 Task: Create a task  Create a new event management system for a conference or trade show , assign it to team member softage.5@softage.net in the project AgileEdge and update the status of the task to  On Track  , set the priority of the task to High
Action: Mouse moved to (45, 376)
Screenshot: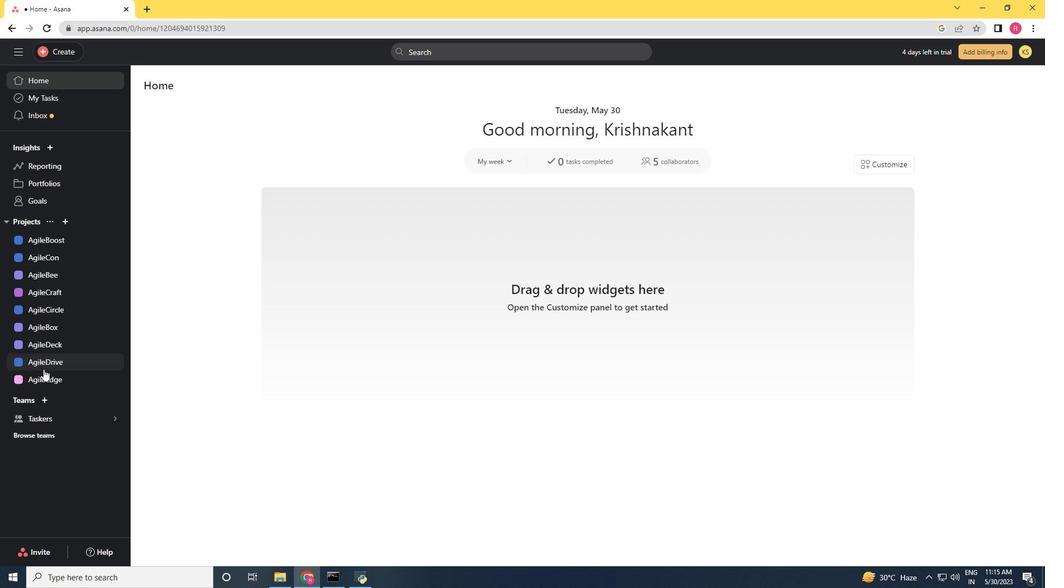 
Action: Mouse pressed left at (45, 376)
Screenshot: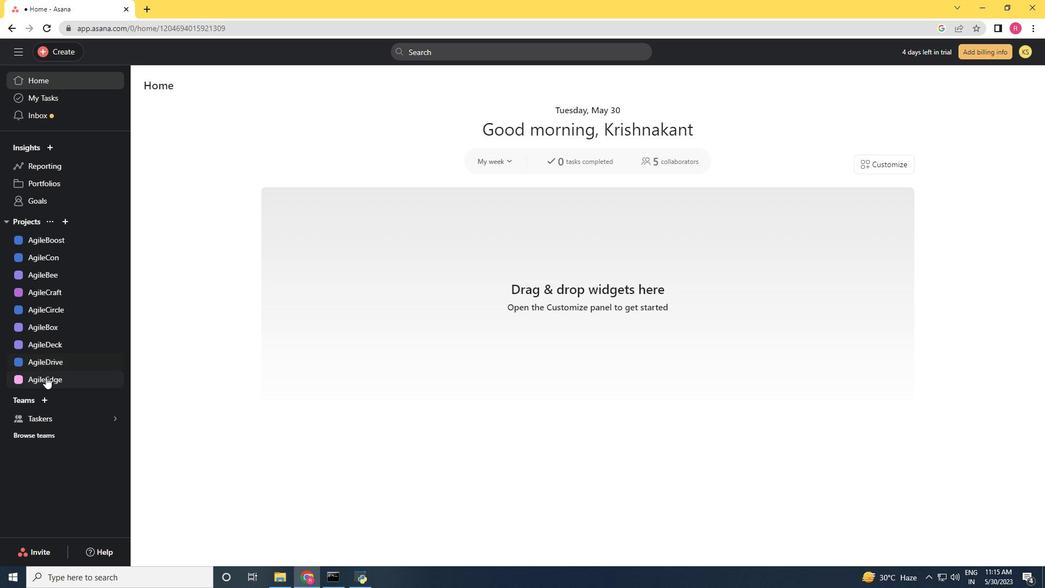 
Action: Mouse moved to (63, 52)
Screenshot: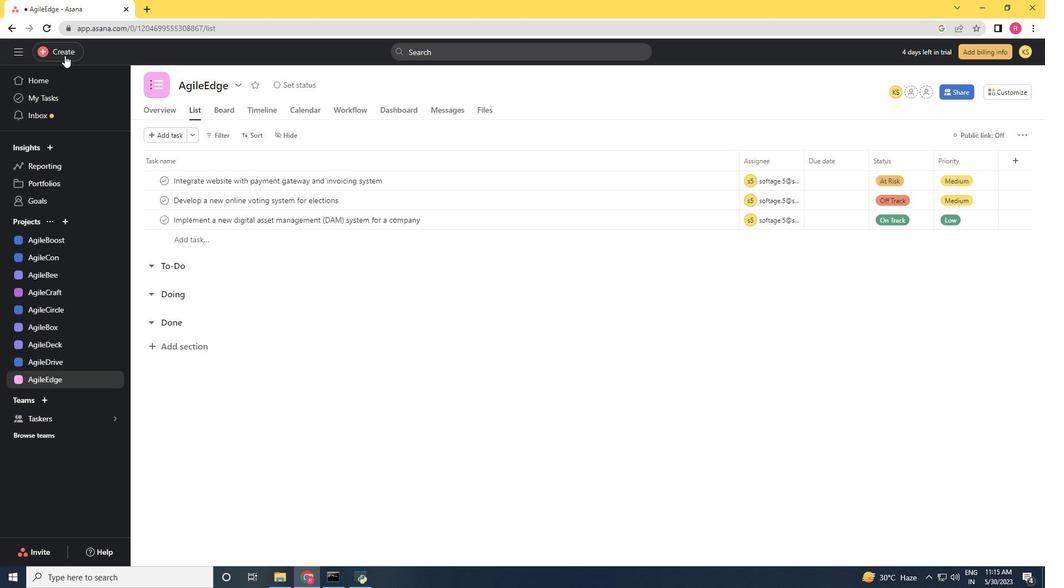 
Action: Mouse pressed left at (63, 52)
Screenshot: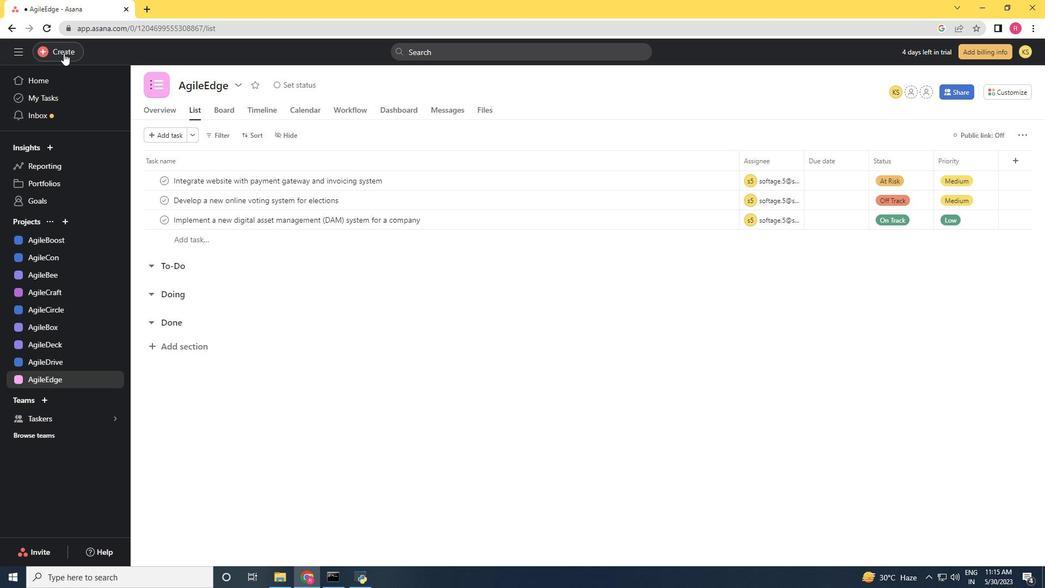 
Action: Mouse moved to (123, 62)
Screenshot: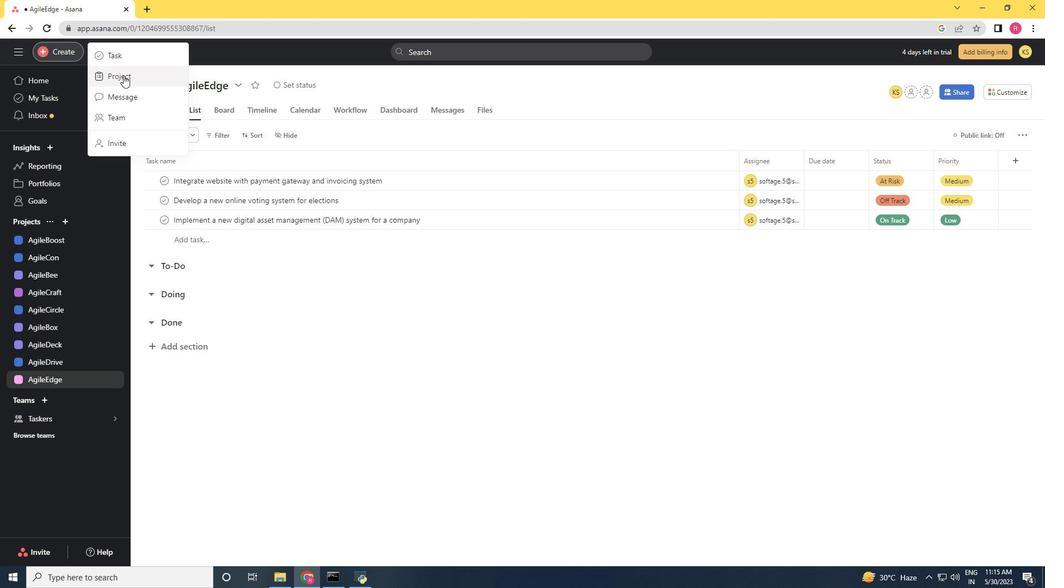 
Action: Mouse pressed left at (123, 62)
Screenshot: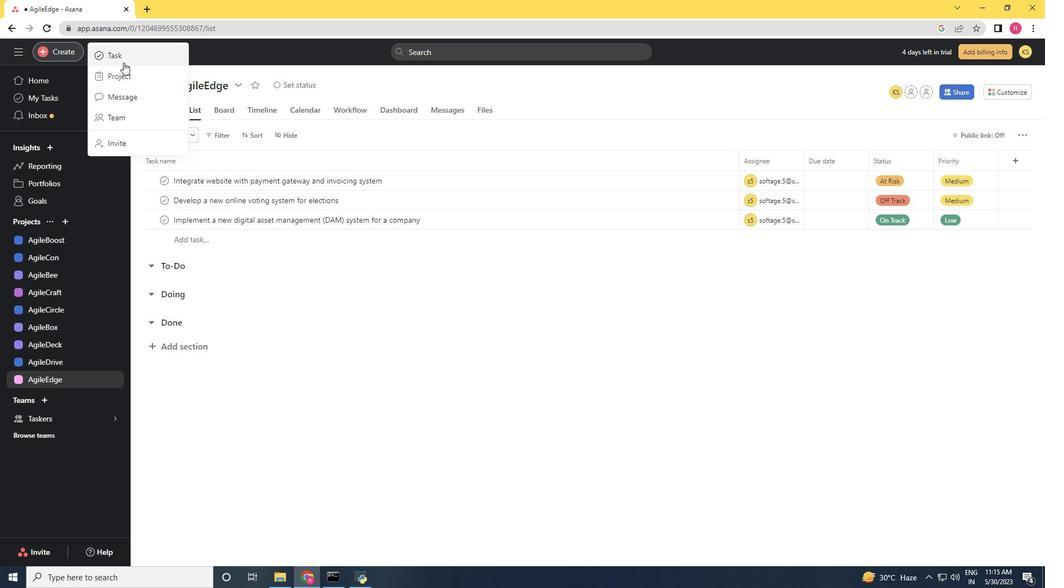 
Action: Key pressed <Key.shift>Create<Key.space>a<Key.space>new<Key.space>event<Key.space>management<Key.space>system<Key.space>fr<Key.backspace>or<Key.space>a<Key.space>conference<Key.space>or<Key.space>trade<Key.space>show
Screenshot: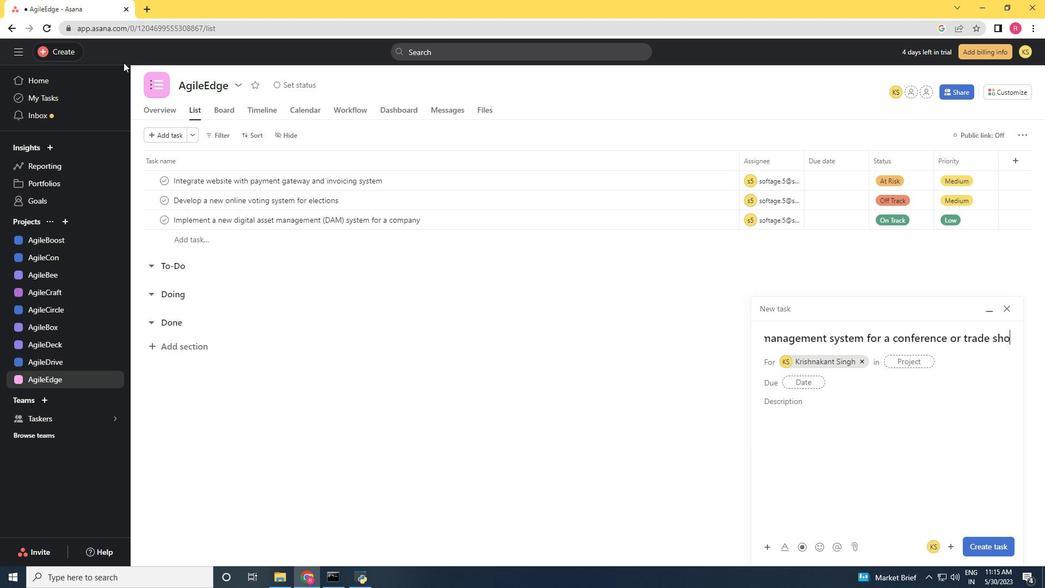 
Action: Mouse moved to (862, 365)
Screenshot: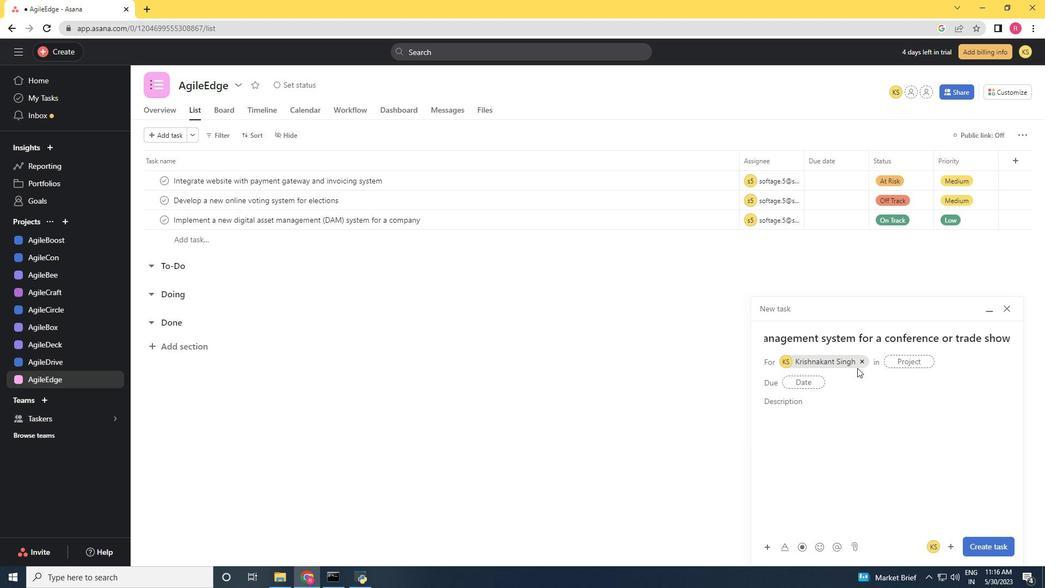 
Action: Mouse pressed left at (862, 365)
Screenshot: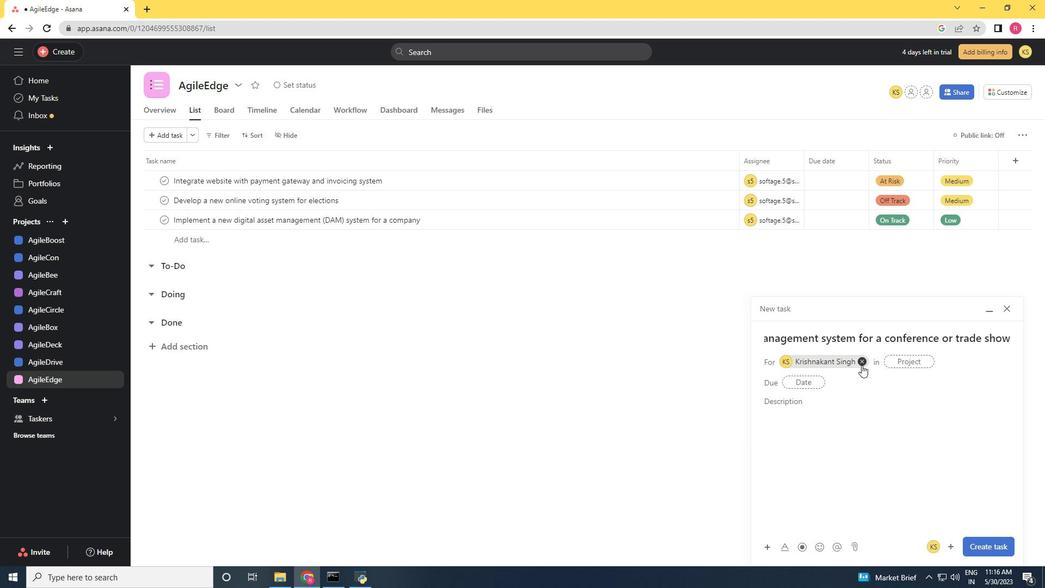 
Action: Mouse moved to (813, 364)
Screenshot: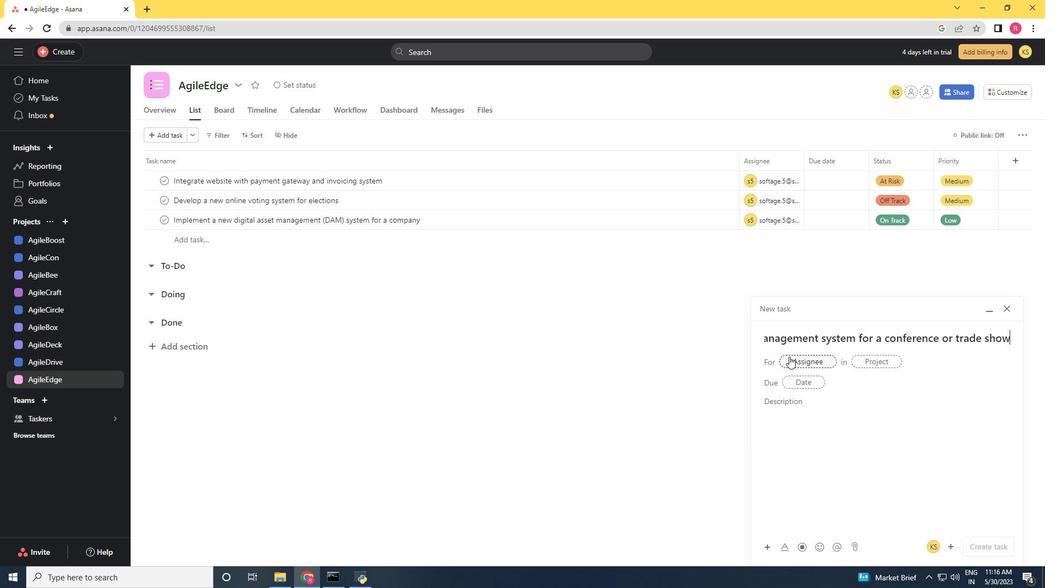 
Action: Mouse pressed left at (813, 364)
Screenshot: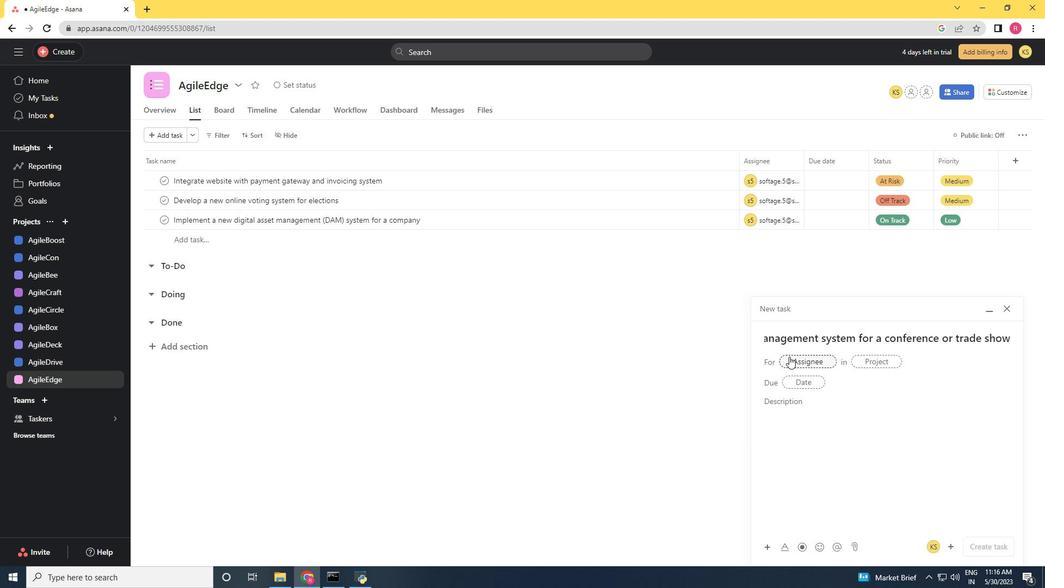 
Action: Mouse moved to (813, 364)
Screenshot: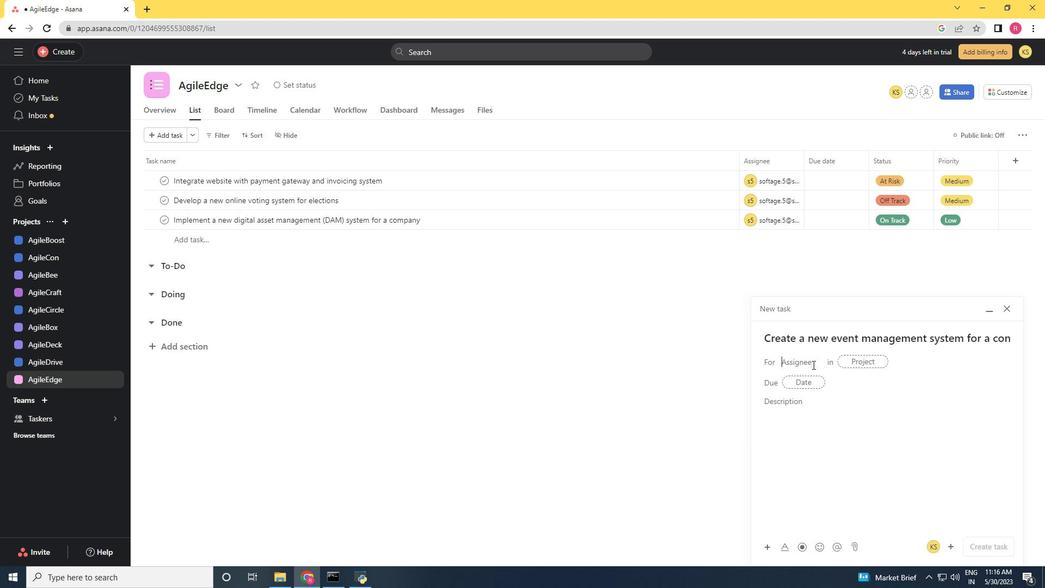 
Action: Key pressed softage.5<Key.shift>@softage.net
Screenshot: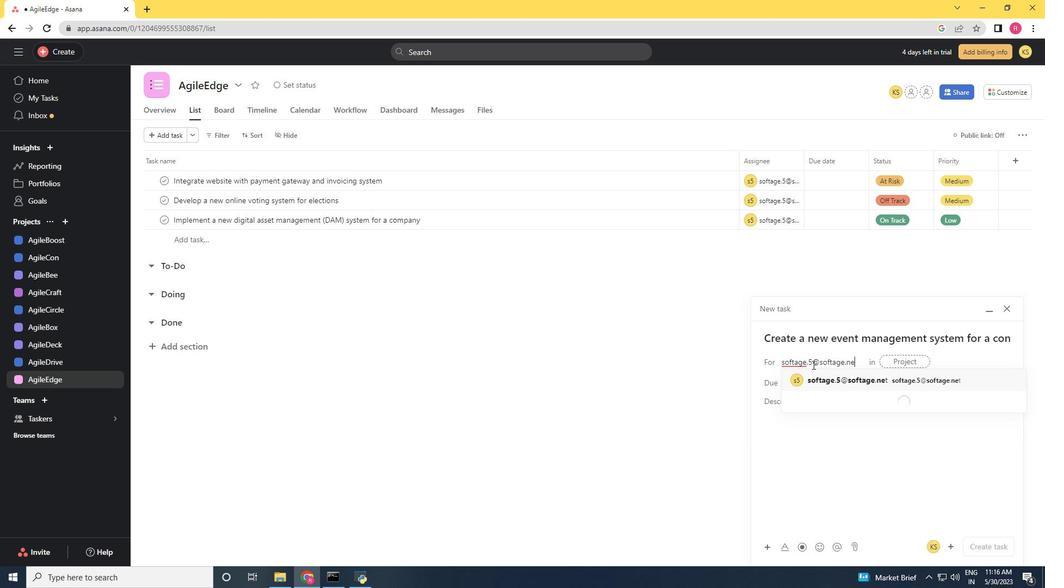 
Action: Mouse moved to (841, 380)
Screenshot: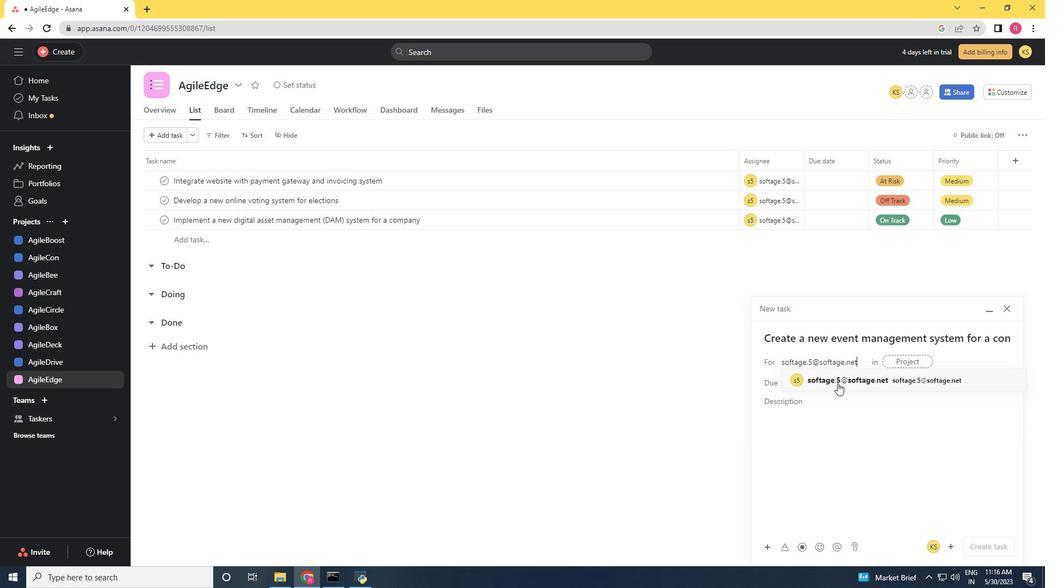 
Action: Mouse pressed left at (841, 381)
Screenshot: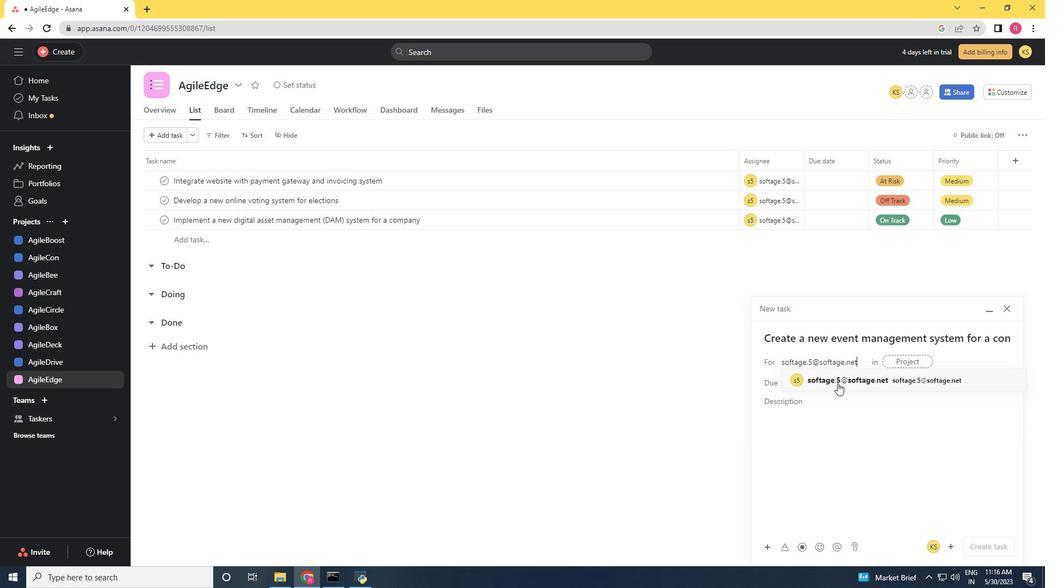
Action: Mouse moved to (743, 376)
Screenshot: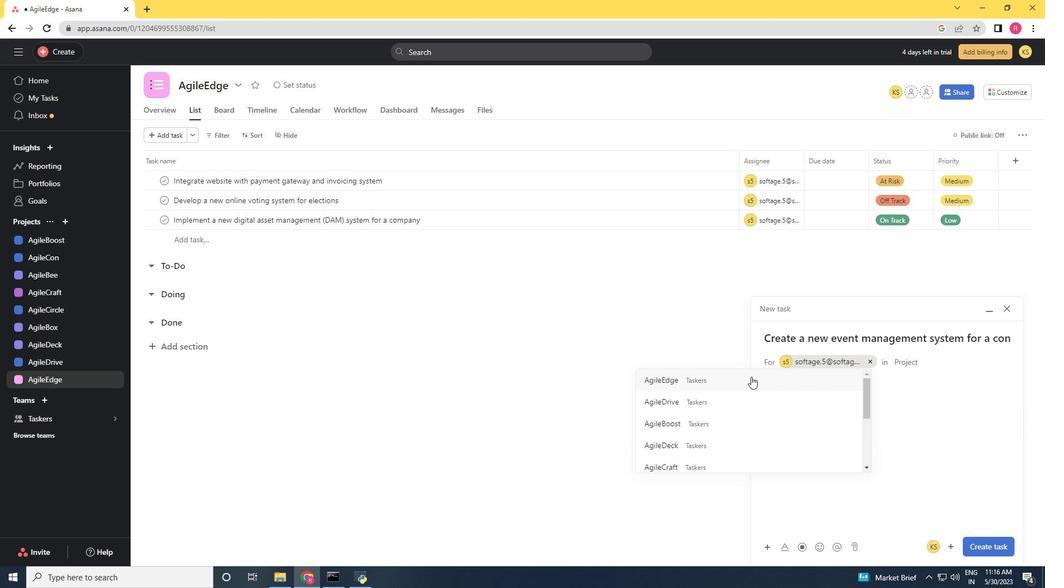 
Action: Mouse pressed left at (743, 376)
Screenshot: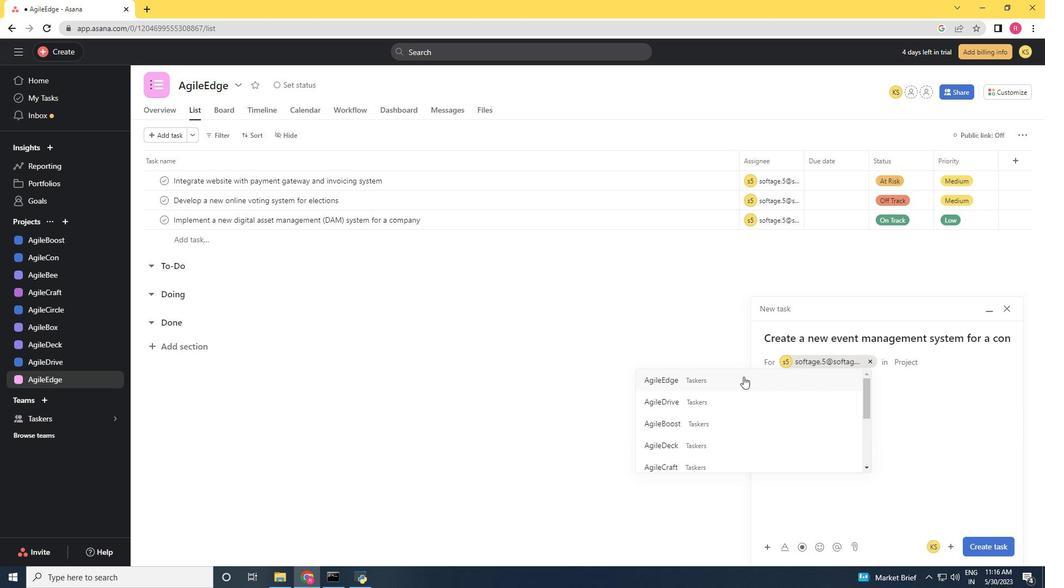 
Action: Mouse moved to (818, 400)
Screenshot: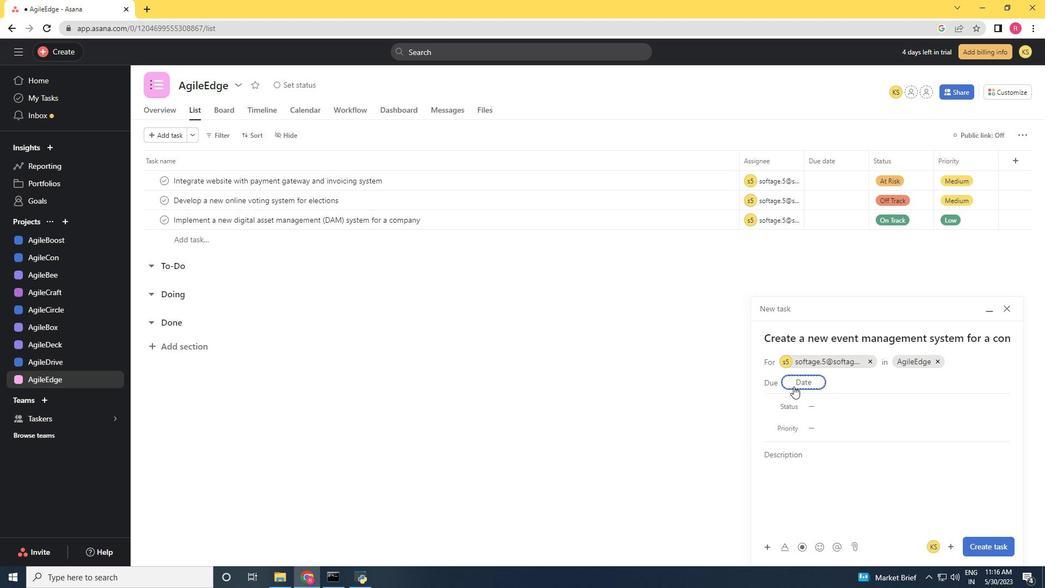 
Action: Mouse pressed left at (818, 400)
Screenshot: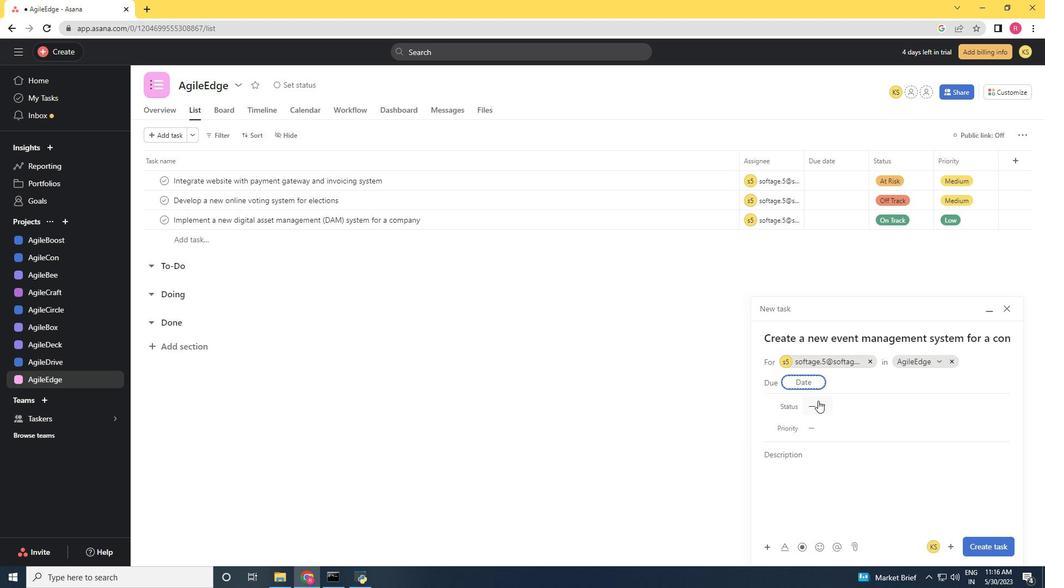 
Action: Mouse moved to (835, 446)
Screenshot: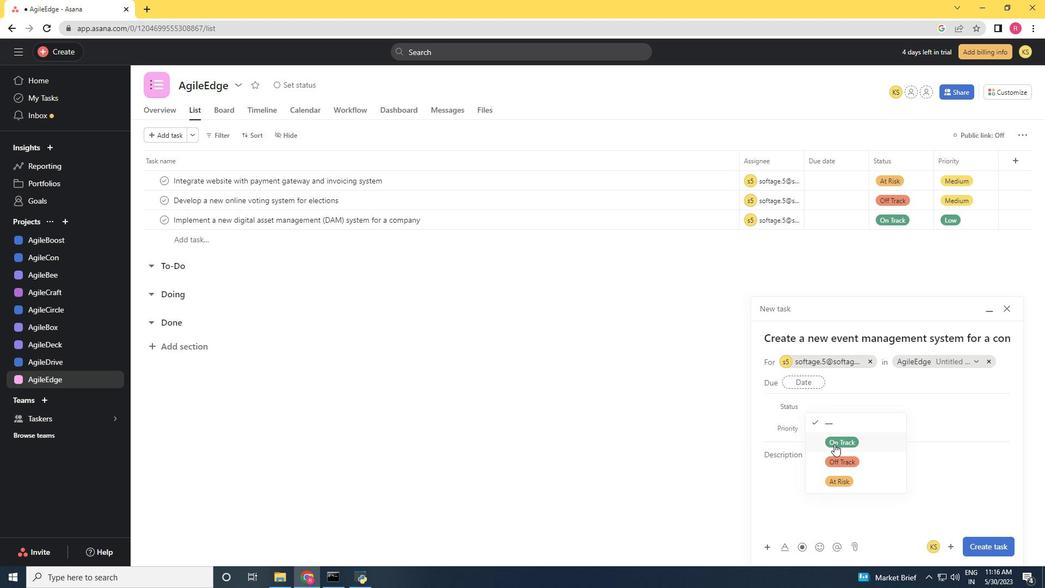 
Action: Mouse pressed left at (835, 446)
Screenshot: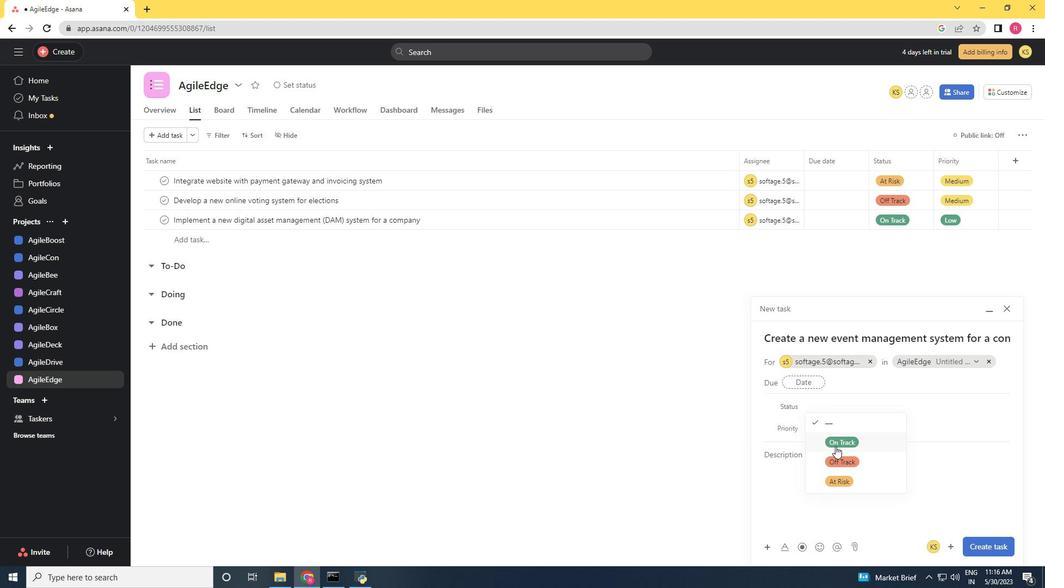 
Action: Mouse moved to (820, 430)
Screenshot: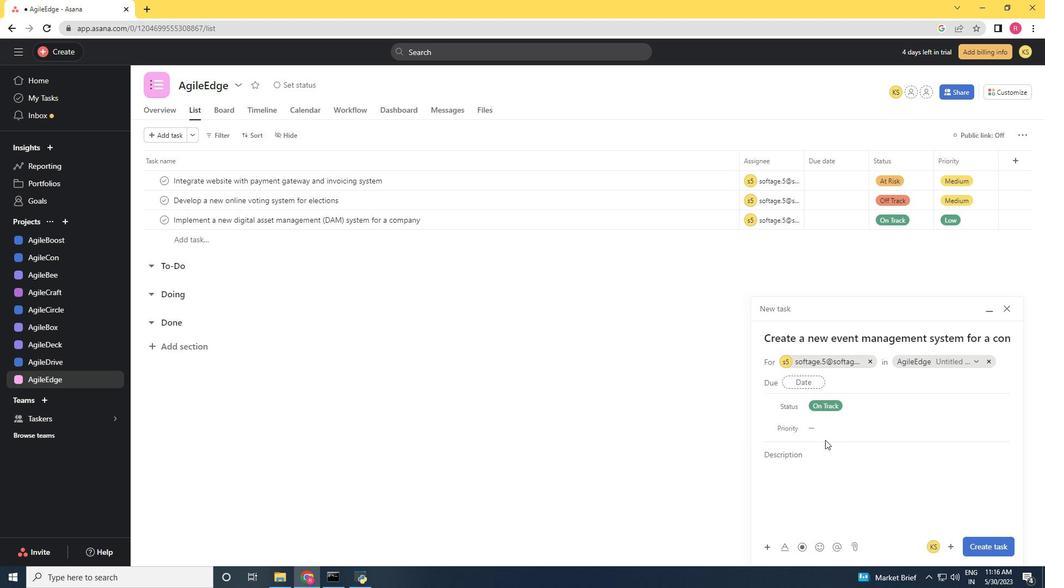 
Action: Mouse pressed left at (820, 430)
Screenshot: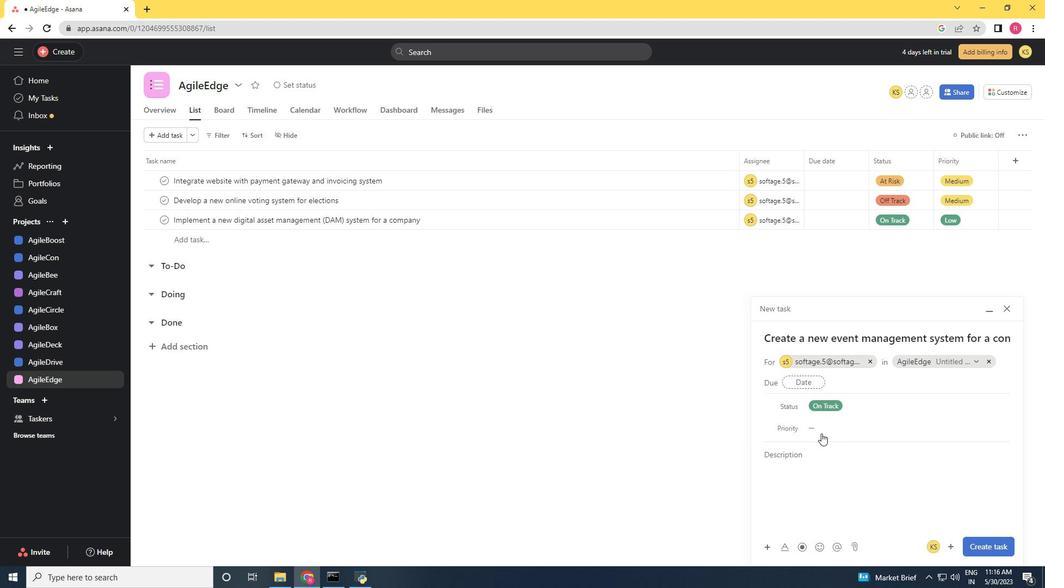 
Action: Mouse moved to (836, 467)
Screenshot: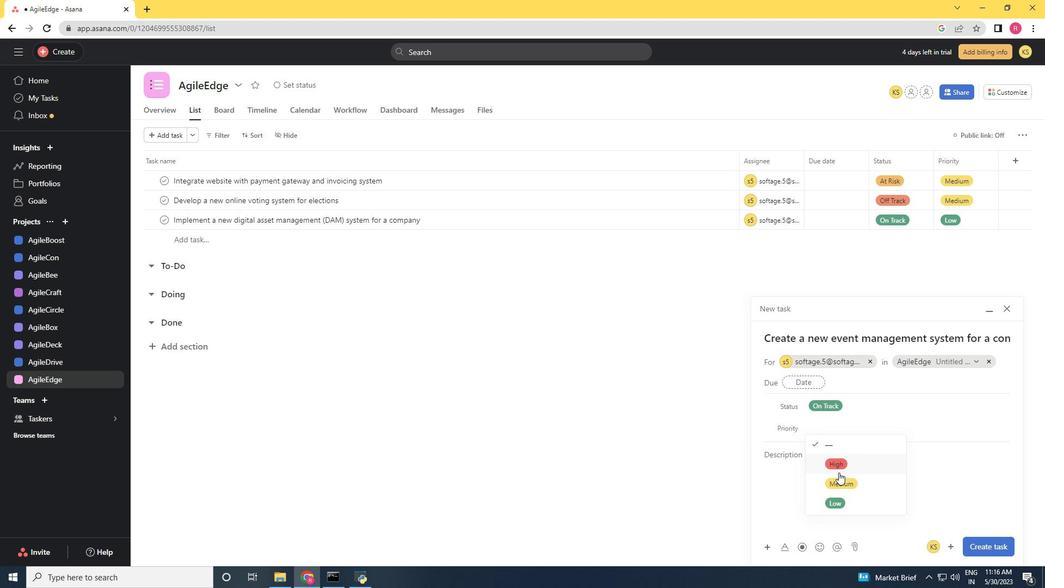 
Action: Mouse pressed left at (836, 467)
Screenshot: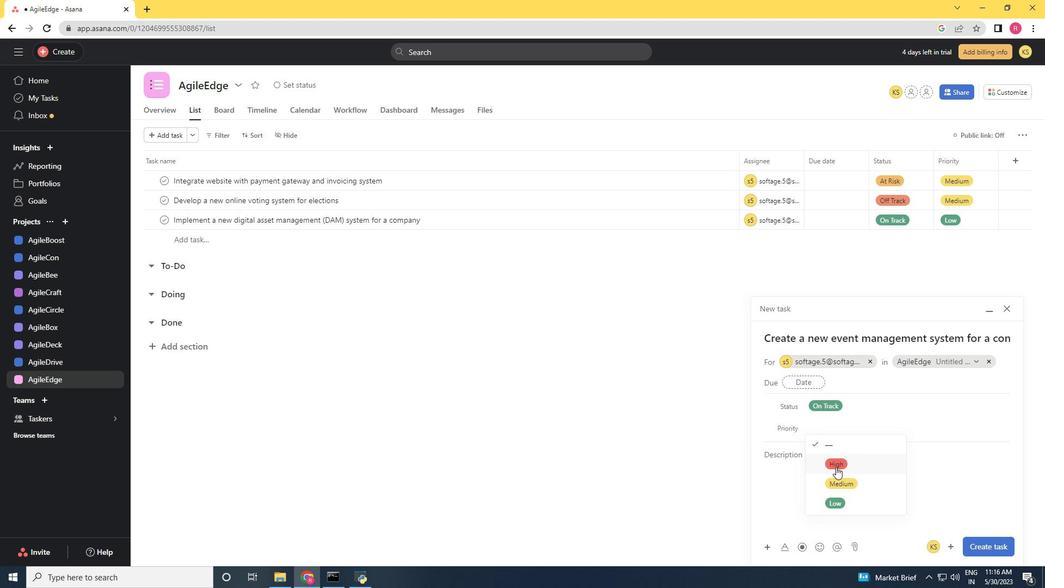 
Action: Mouse moved to (980, 545)
Screenshot: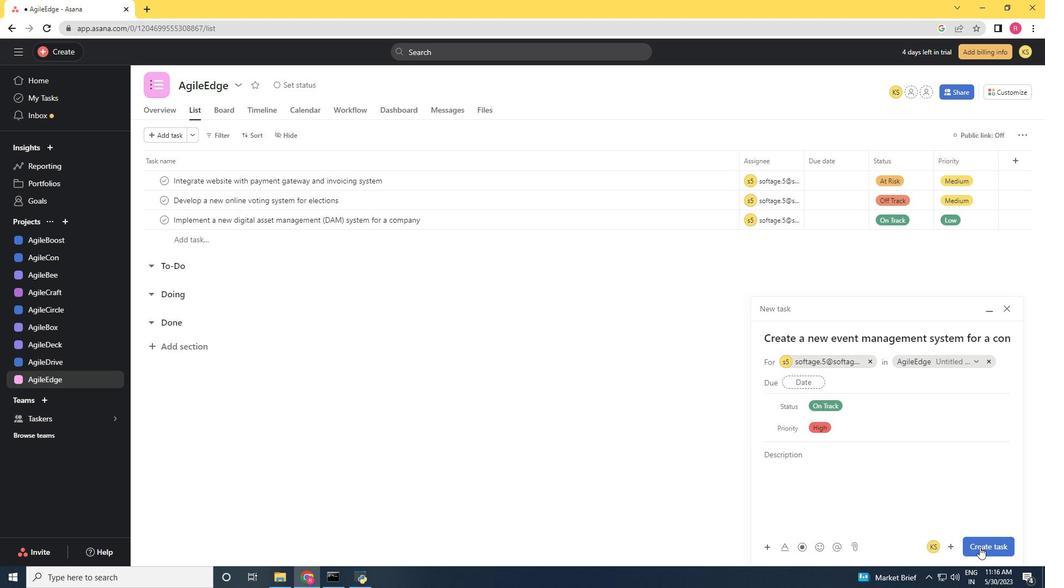 
Action: Mouse pressed left at (980, 545)
Screenshot: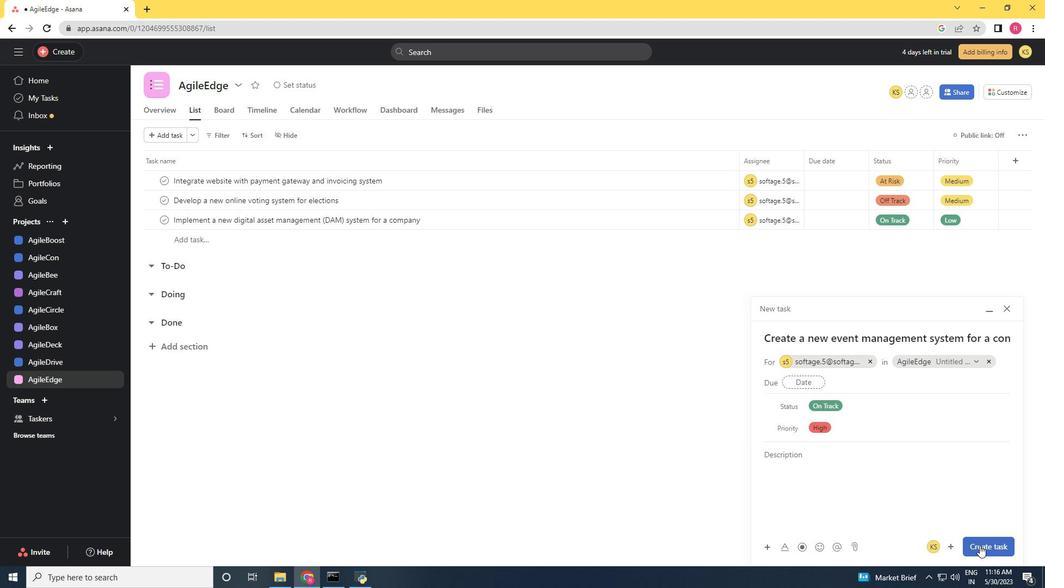 
